 Task: Open Card Card0000000320 in Board Board0000000080 in Workspace WS0000000027 in Trello. Add Member Carxxstreet791@gmail.com to Card Card0000000320 in Board Board0000000080 in Workspace WS0000000027 in Trello. Add Red Label titled Label0000000320 to Card Card0000000320 in Board Board0000000080 in Workspace WS0000000027 in Trello. Add Checklist CL0000000320 to Card Card0000000320 in Board Board0000000080 in Workspace WS0000000027 in Trello. Add Dates with Start Date as Nov 01 2023 and Due Date as Nov 30 2023 to Card Card0000000320 in Board Board0000000080 in Workspace WS0000000027 in Trello
Action: Mouse moved to (323, 474)
Screenshot: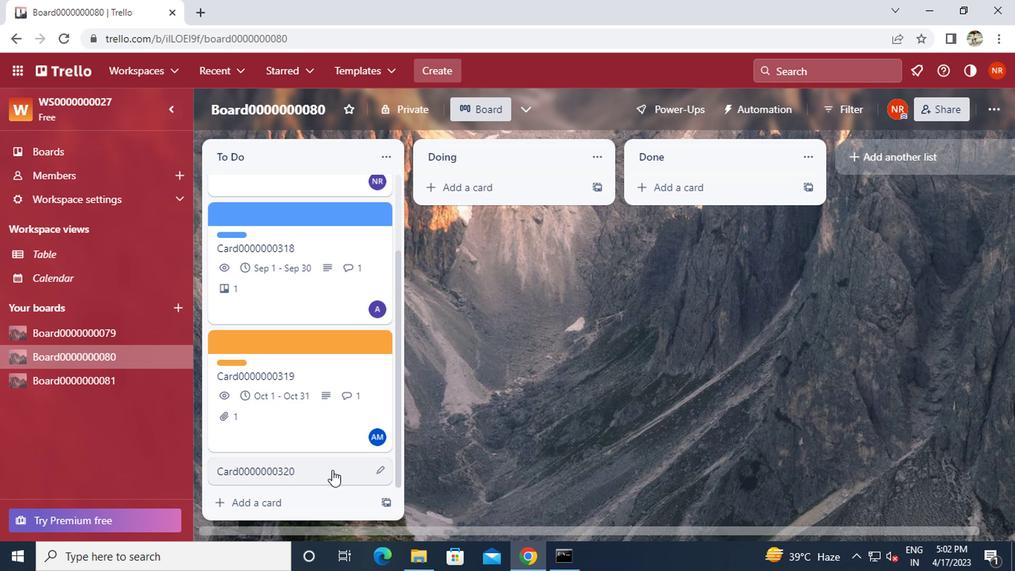
Action: Mouse pressed left at (323, 474)
Screenshot: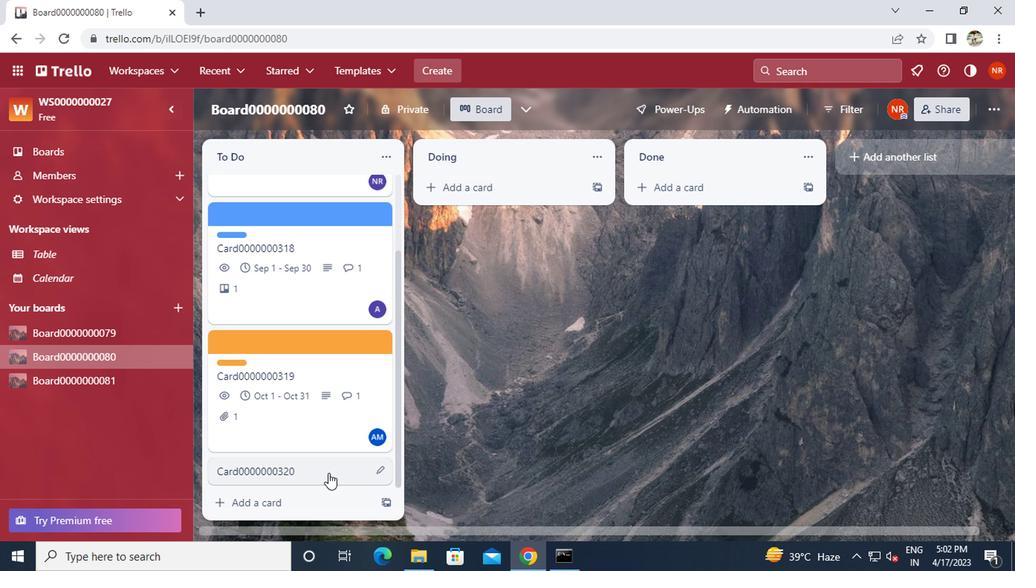 
Action: Mouse moved to (679, 191)
Screenshot: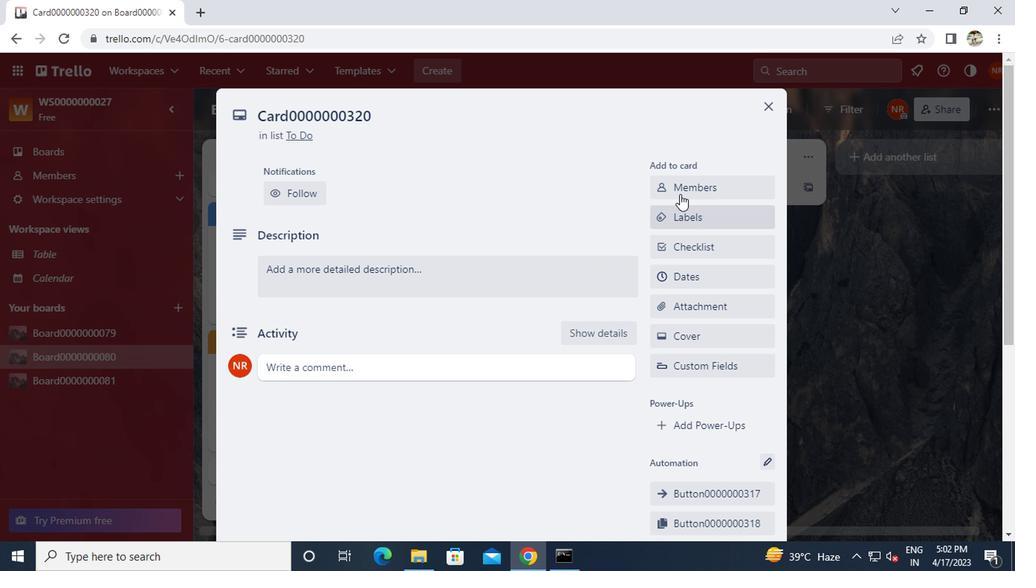 
Action: Mouse pressed left at (679, 191)
Screenshot: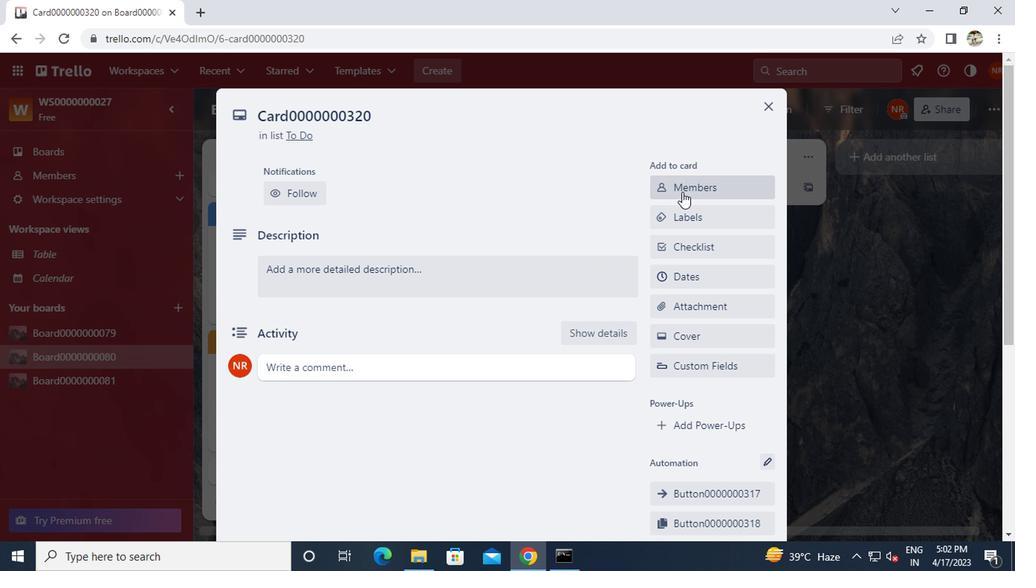 
Action: Key pressed c<Key.caps_lock>arxxstreet791<Key.shift>@GMAIL.COM
Screenshot: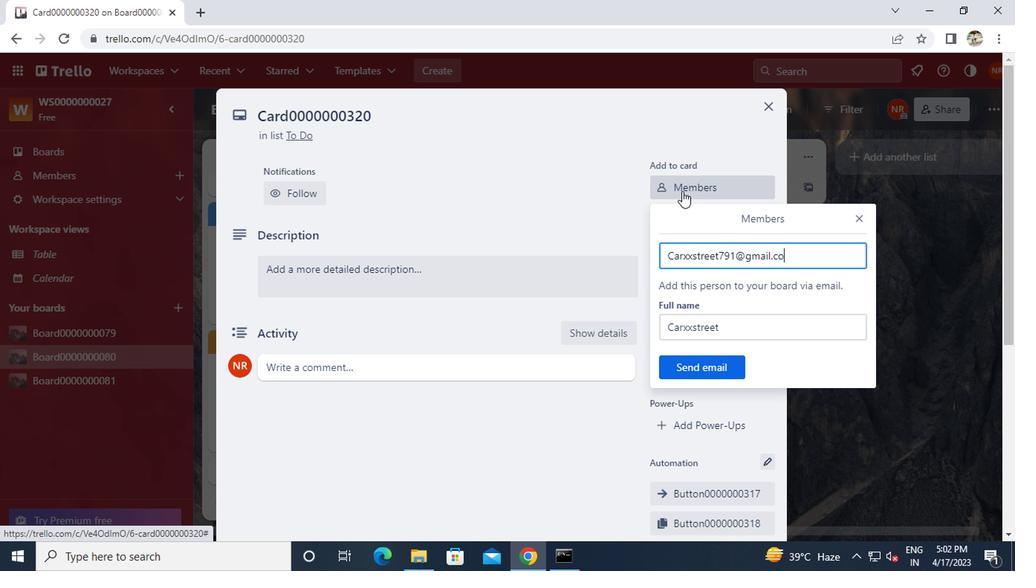 
Action: Mouse moved to (696, 367)
Screenshot: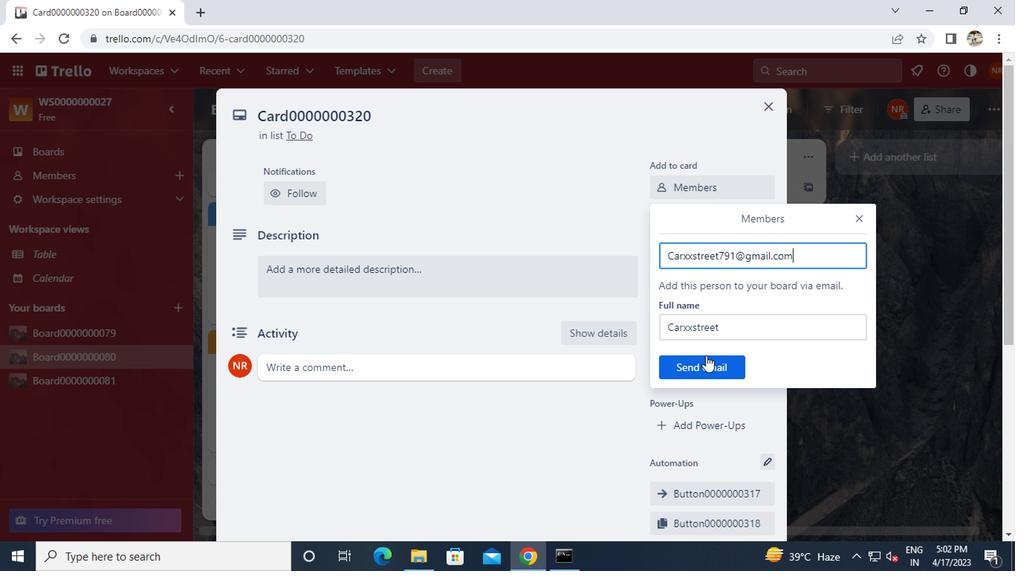 
Action: Mouse pressed left at (696, 367)
Screenshot: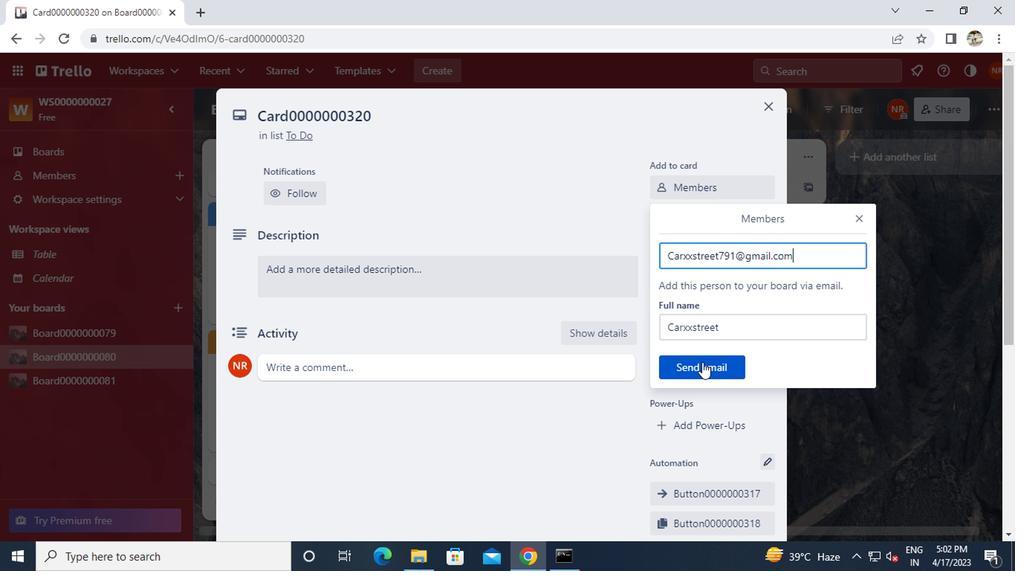 
Action: Mouse moved to (692, 218)
Screenshot: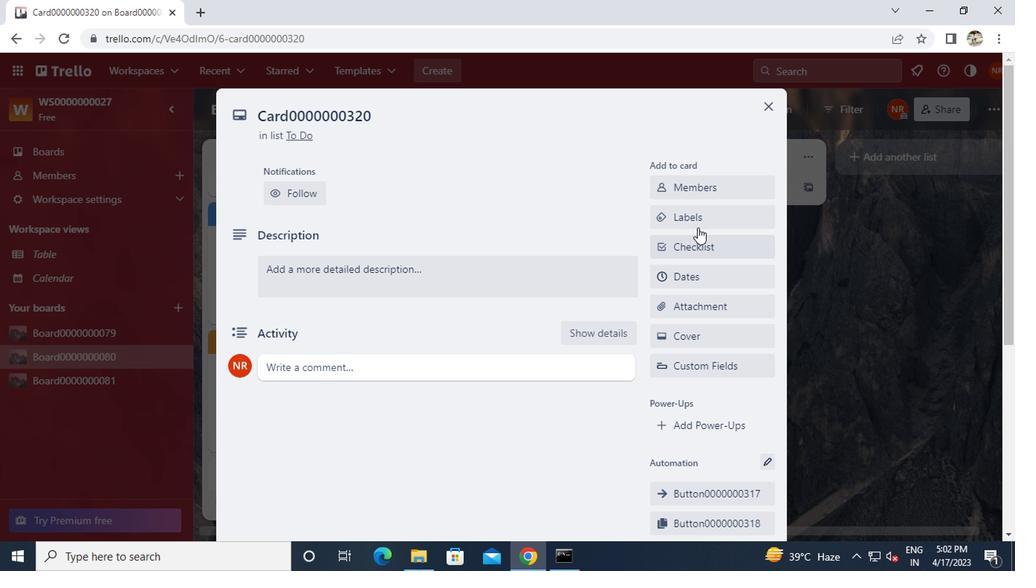 
Action: Mouse pressed left at (692, 218)
Screenshot: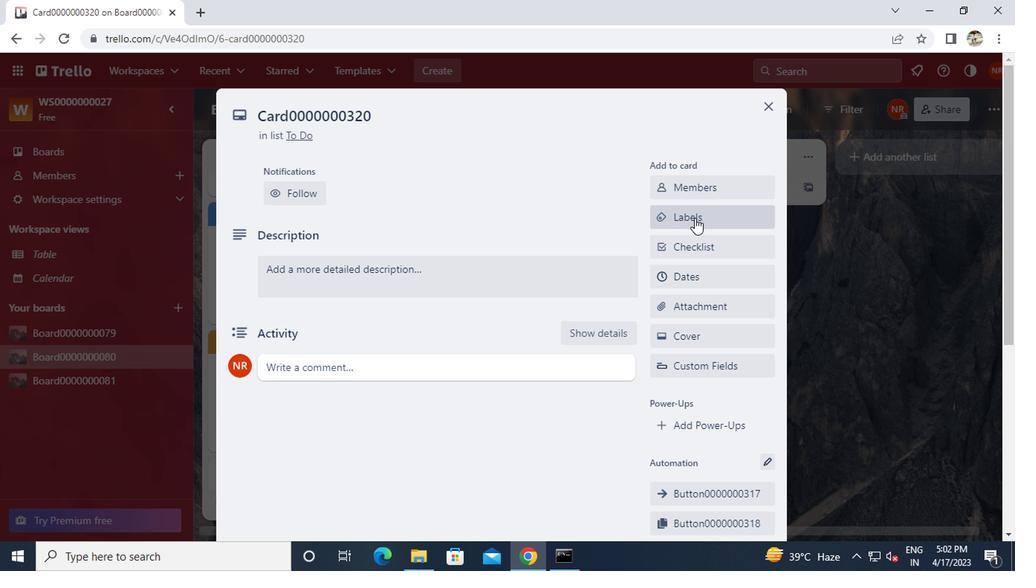 
Action: Mouse moved to (726, 439)
Screenshot: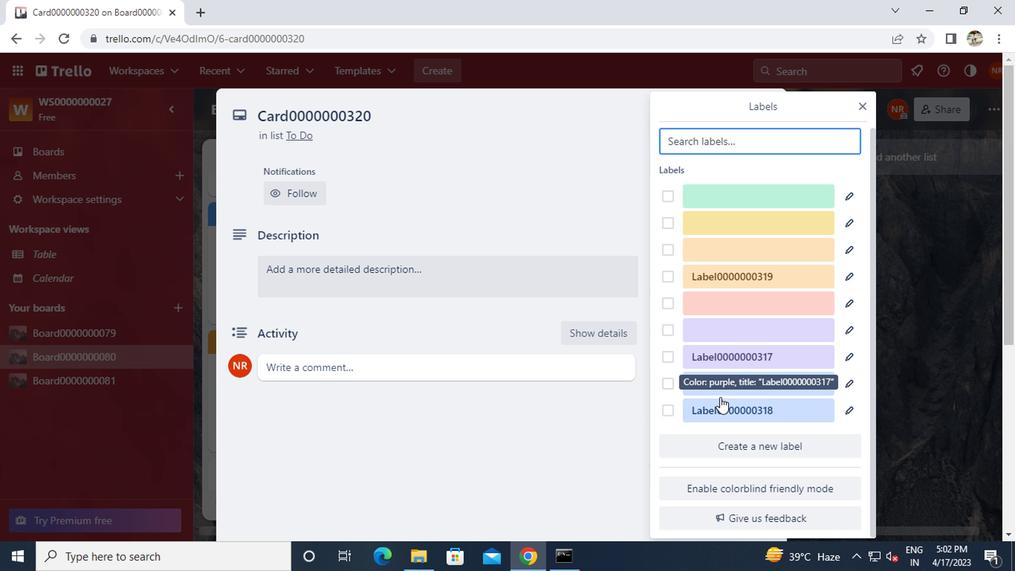
Action: Mouse pressed left at (726, 439)
Screenshot: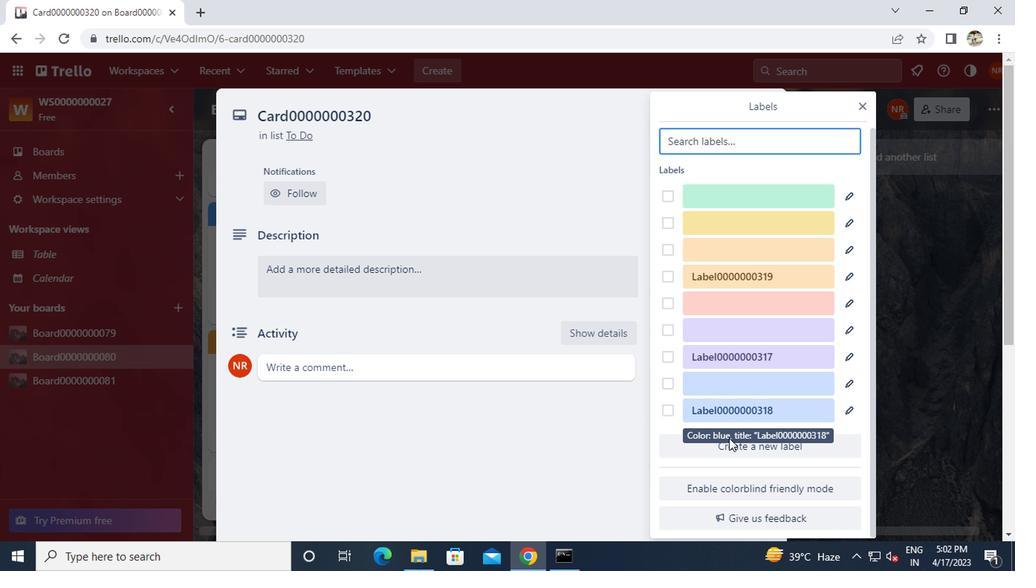 
Action: Mouse moved to (722, 449)
Screenshot: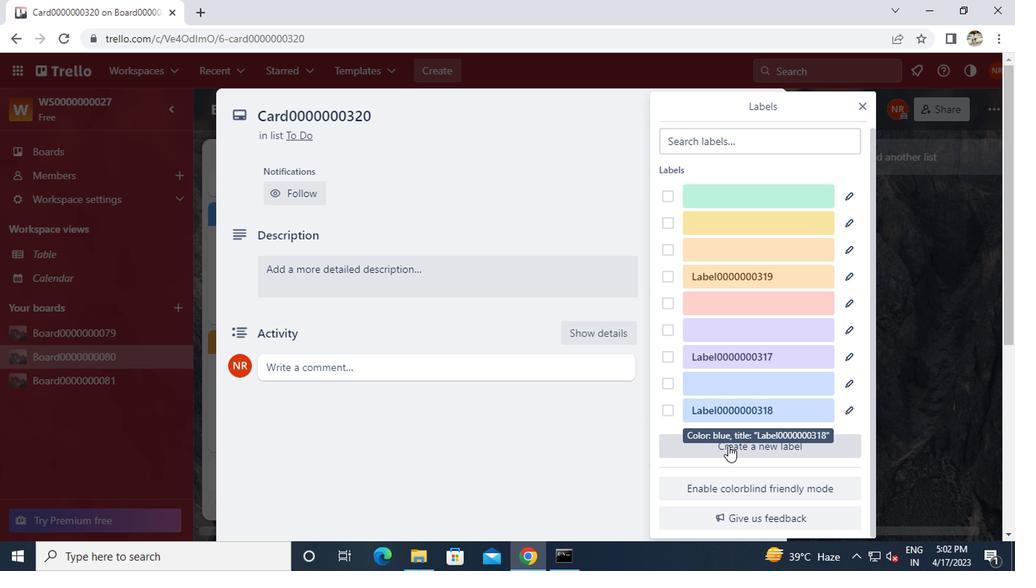 
Action: Mouse pressed left at (722, 449)
Screenshot: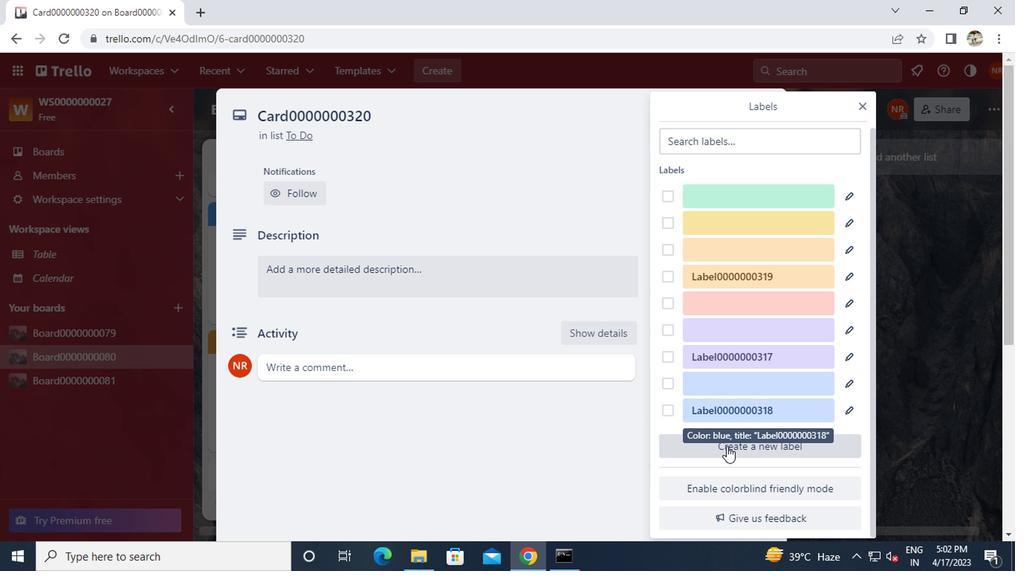 
Action: Mouse moved to (814, 314)
Screenshot: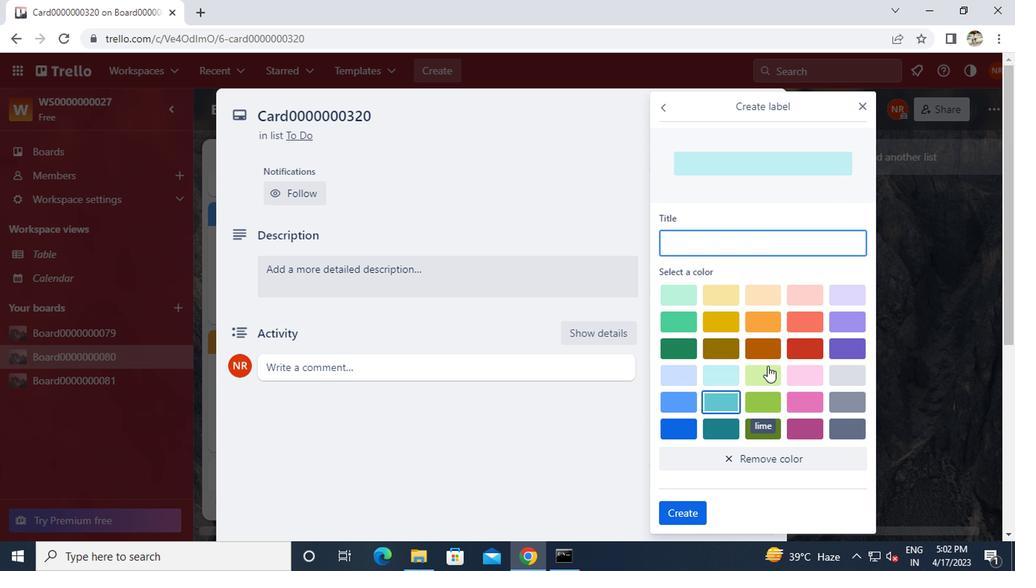 
Action: Mouse pressed left at (814, 314)
Screenshot: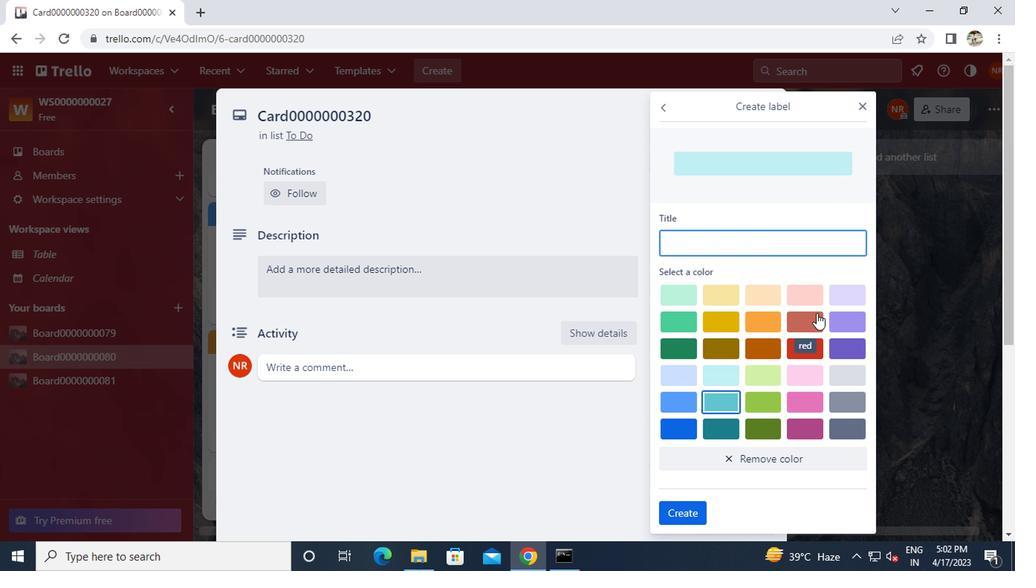 
Action: Mouse moved to (765, 239)
Screenshot: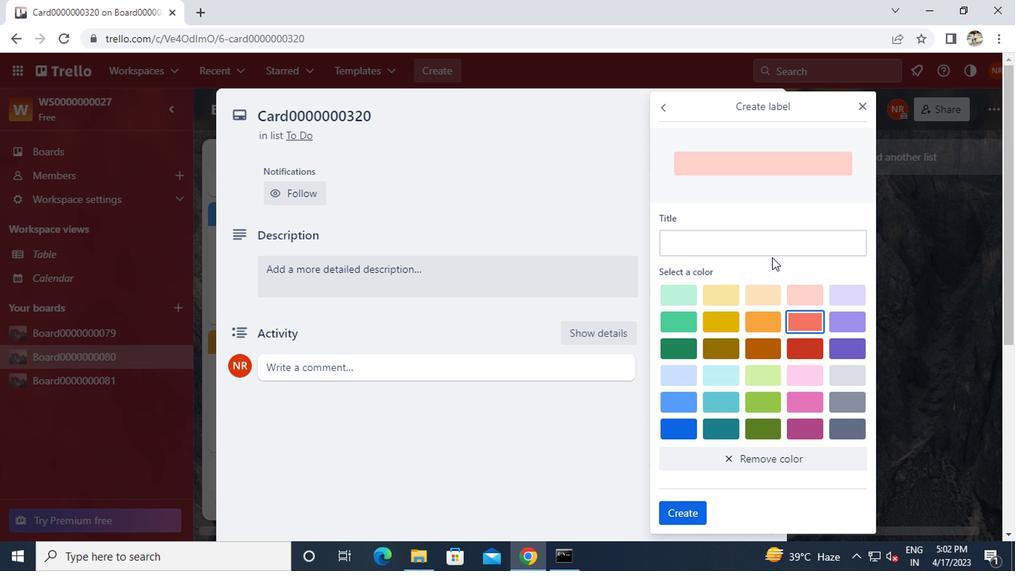 
Action: Mouse pressed left at (765, 239)
Screenshot: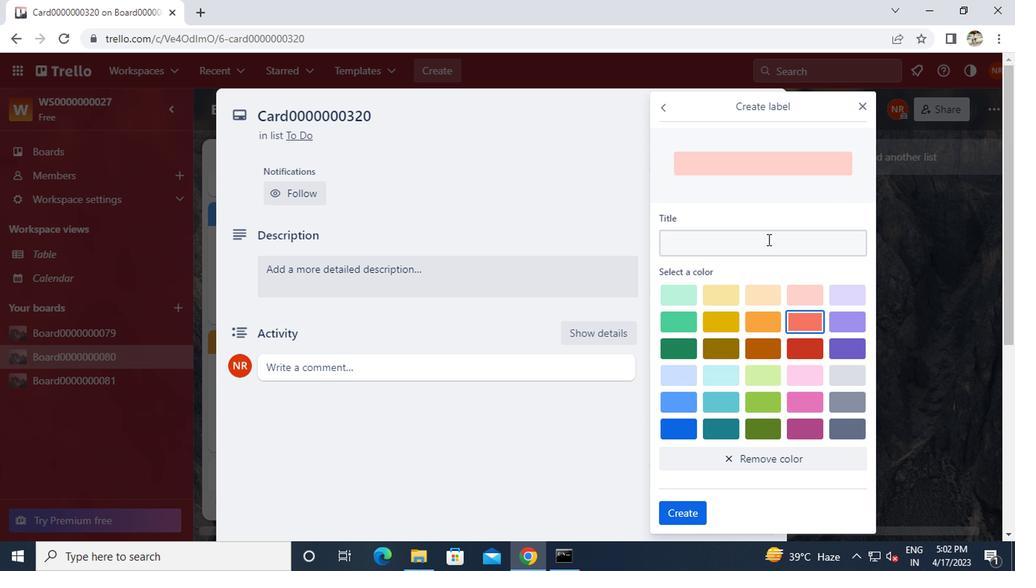 
Action: Key pressed <Key.caps_lock>L<Key.caps_lock>ABEL0000000320
Screenshot: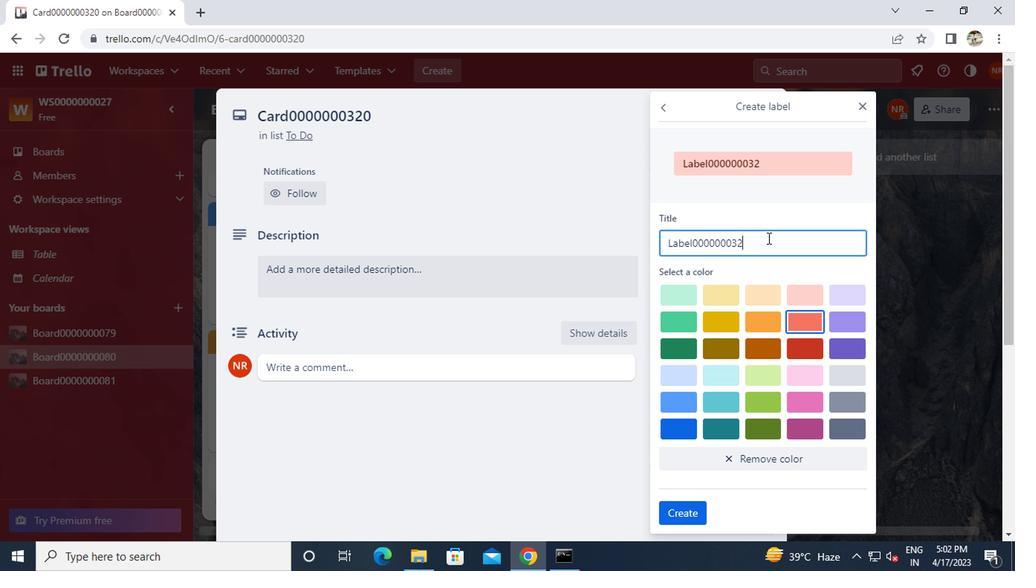 
Action: Mouse moved to (681, 521)
Screenshot: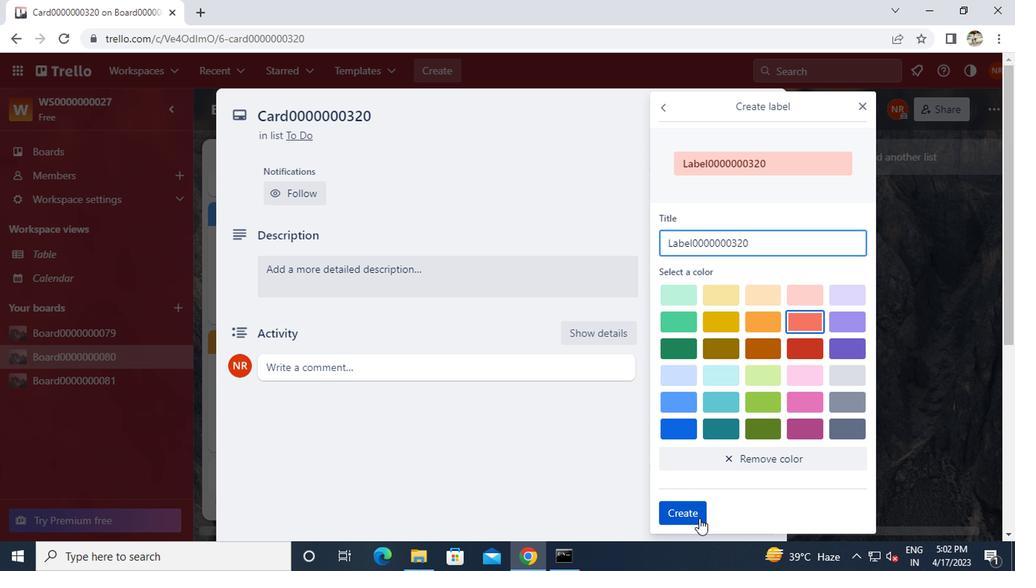 
Action: Mouse pressed left at (681, 521)
Screenshot: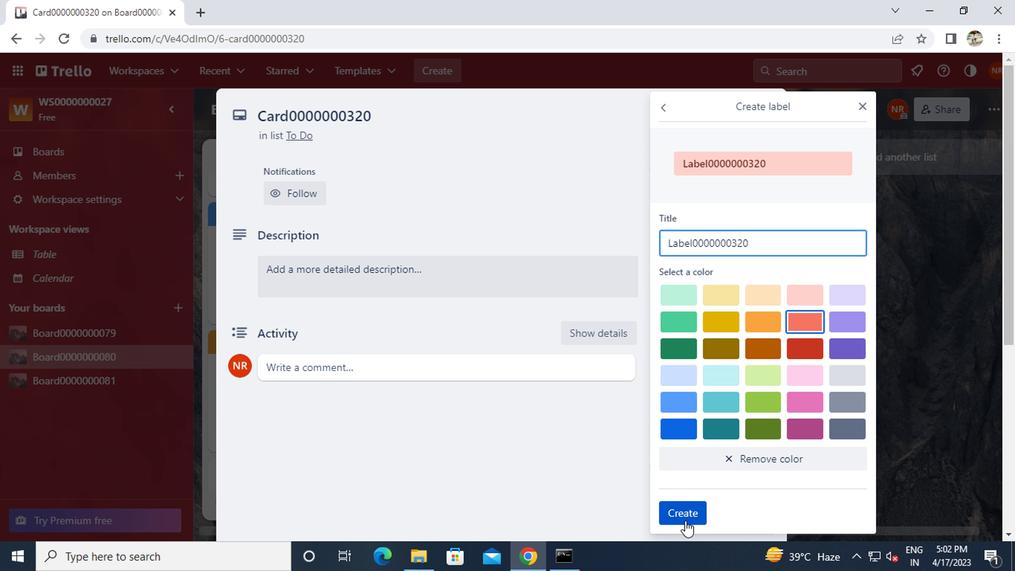 
Action: Mouse moved to (859, 106)
Screenshot: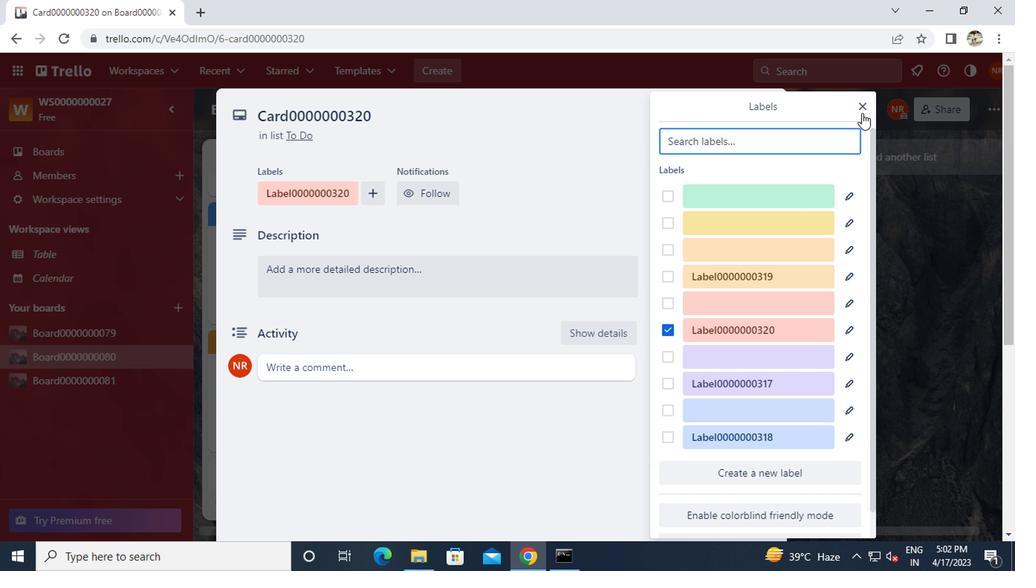 
Action: Mouse pressed left at (859, 106)
Screenshot: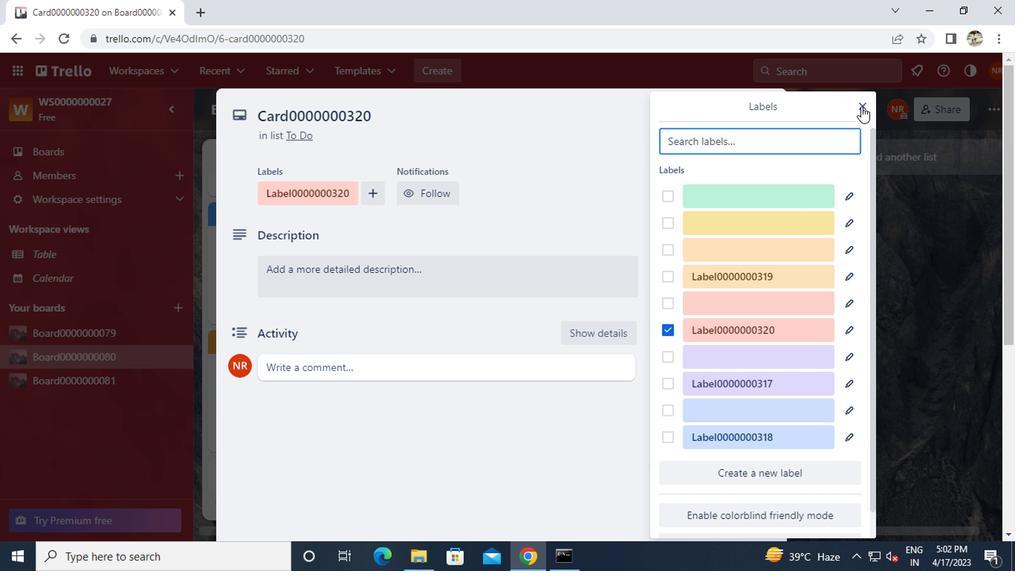 
Action: Mouse moved to (701, 258)
Screenshot: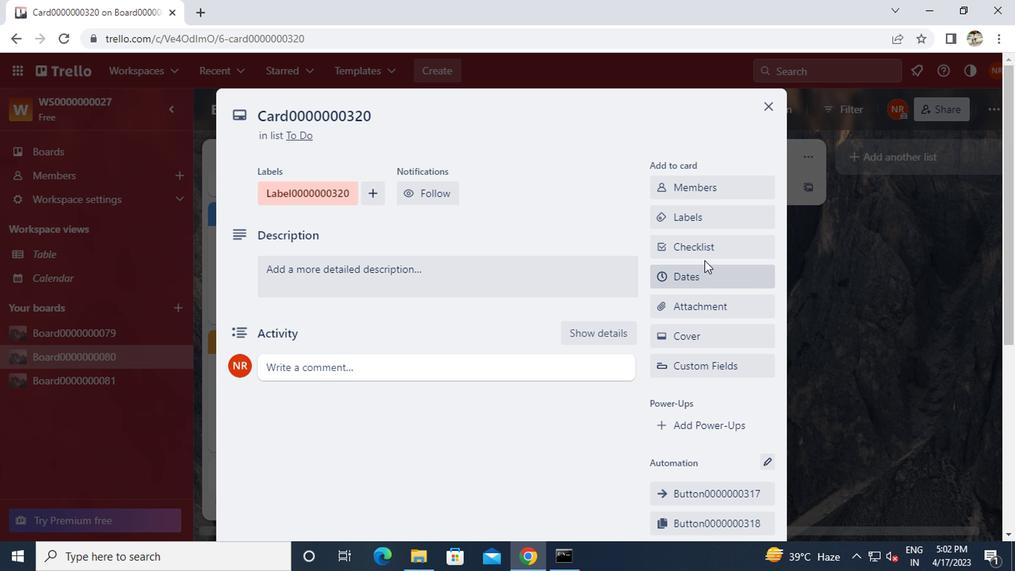 
Action: Mouse pressed left at (701, 258)
Screenshot: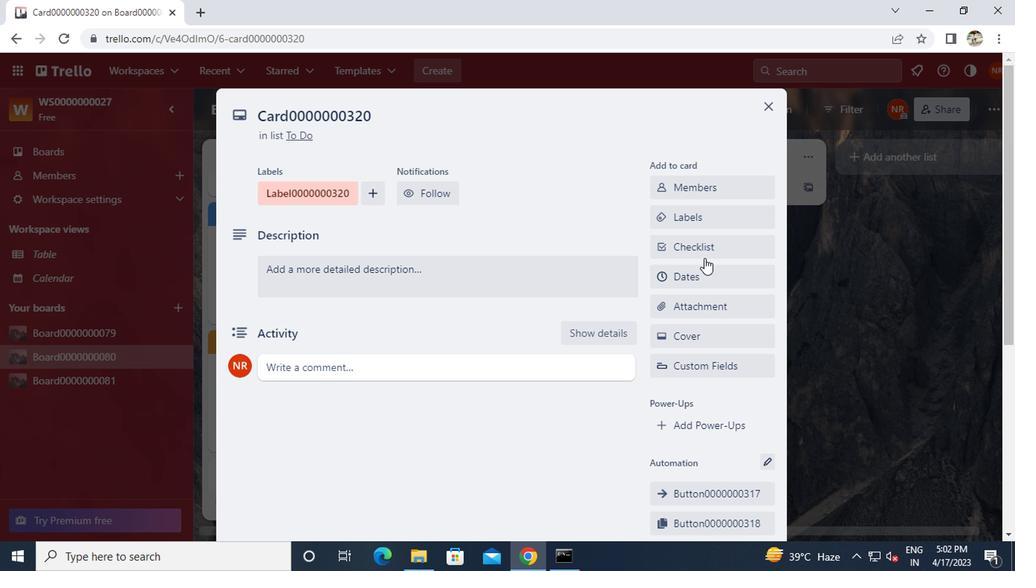 
Action: Key pressed <Key.caps_lock>CL0000000320
Screenshot: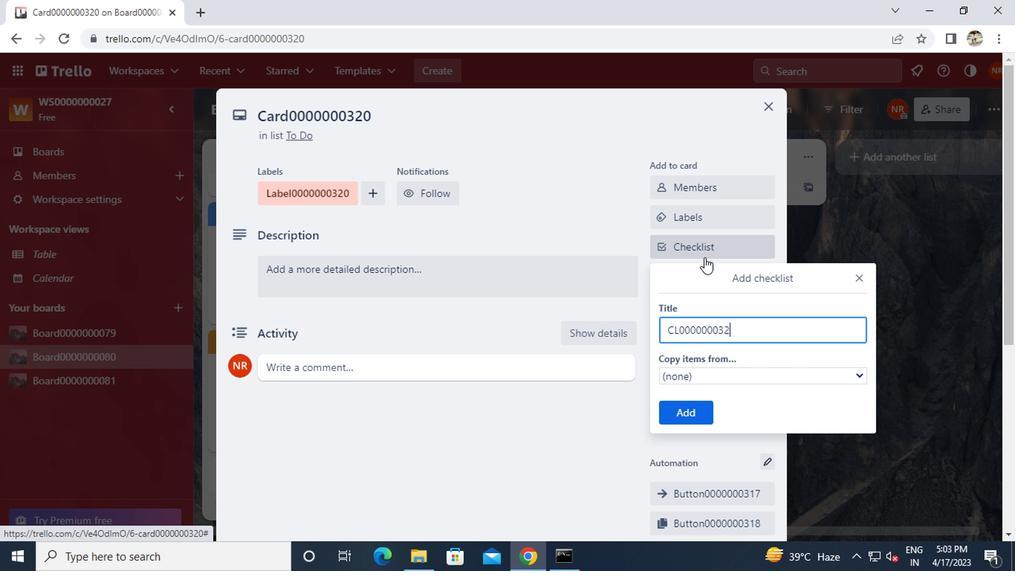 
Action: Mouse moved to (691, 407)
Screenshot: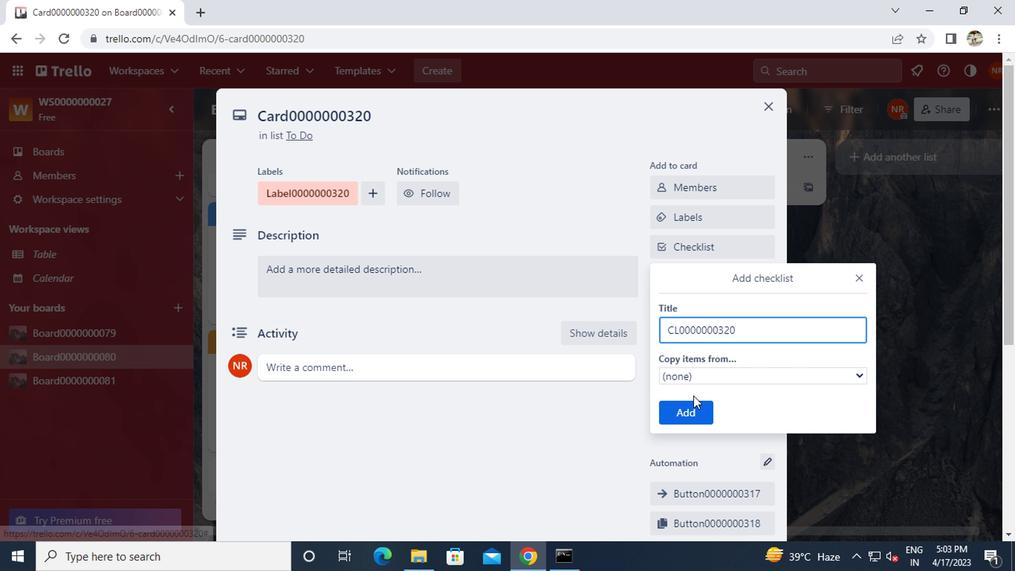 
Action: Mouse pressed left at (691, 407)
Screenshot: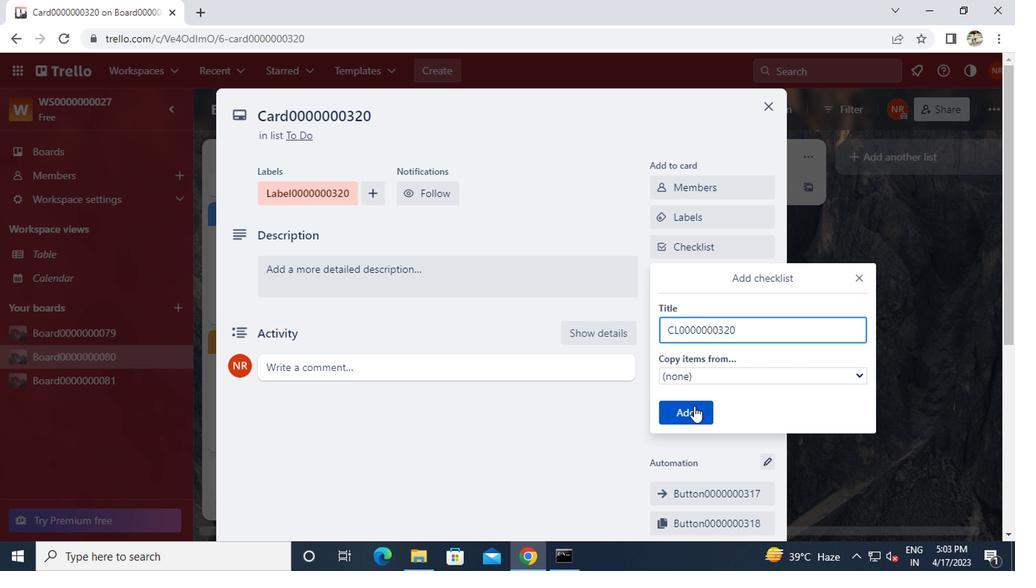 
Action: Mouse moved to (682, 277)
Screenshot: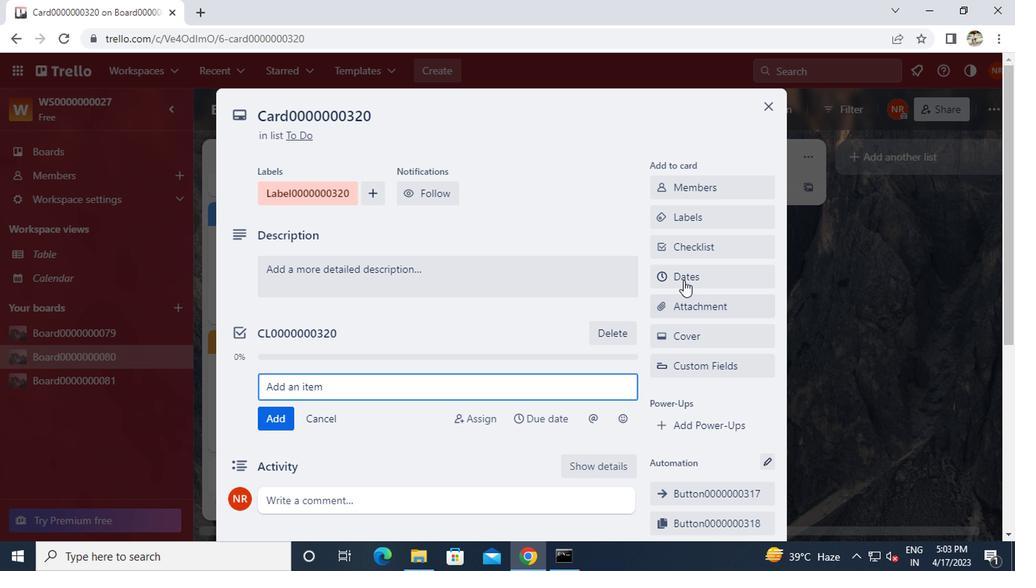 
Action: Mouse pressed left at (682, 277)
Screenshot: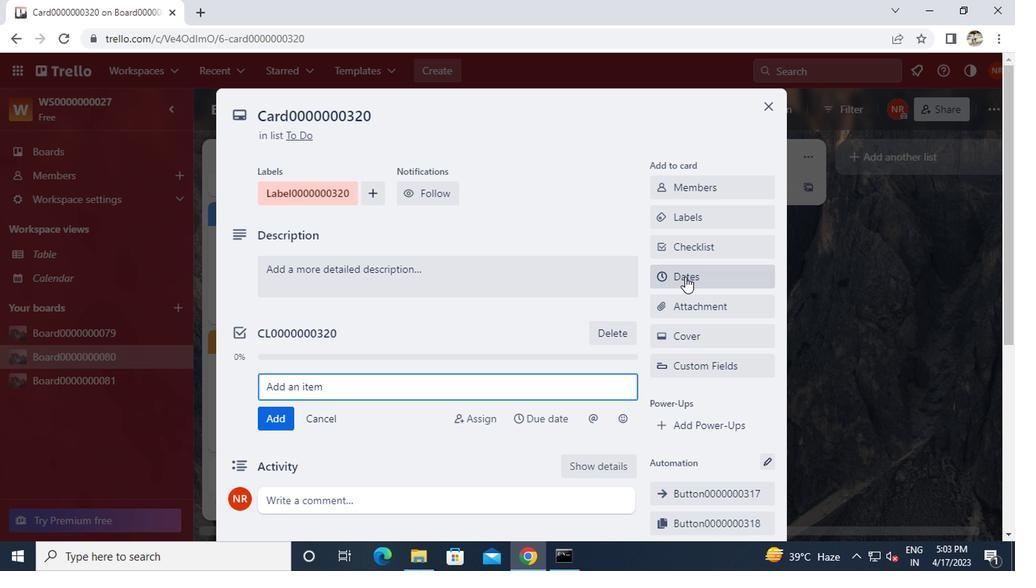 
Action: Mouse moved to (662, 376)
Screenshot: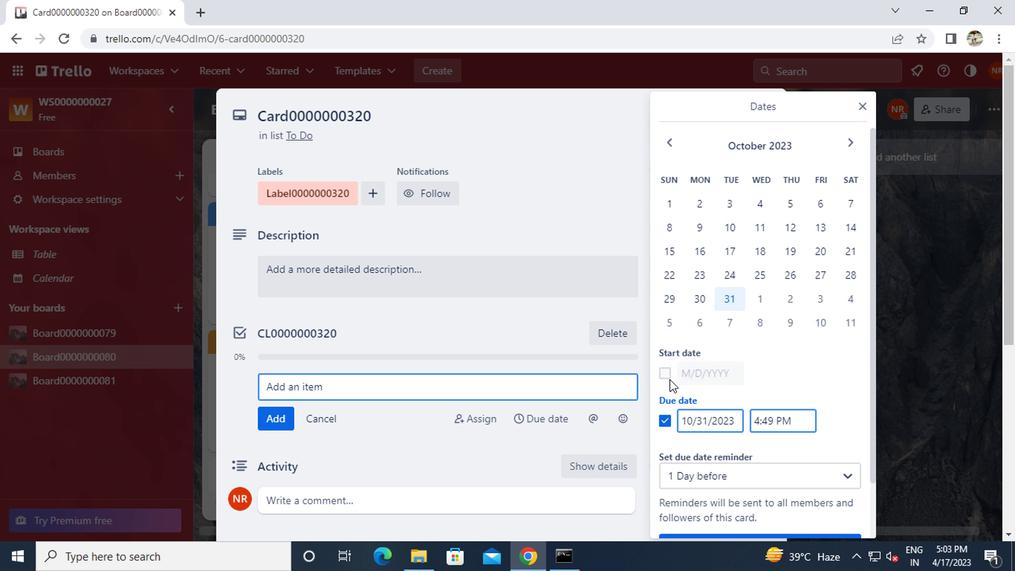 
Action: Mouse pressed left at (662, 376)
Screenshot: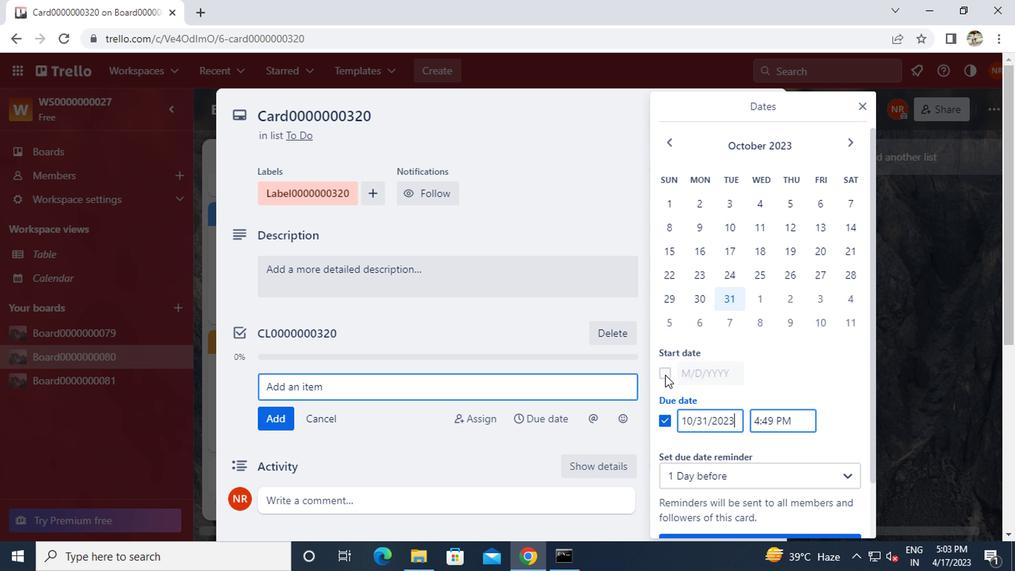 
Action: Mouse moved to (847, 144)
Screenshot: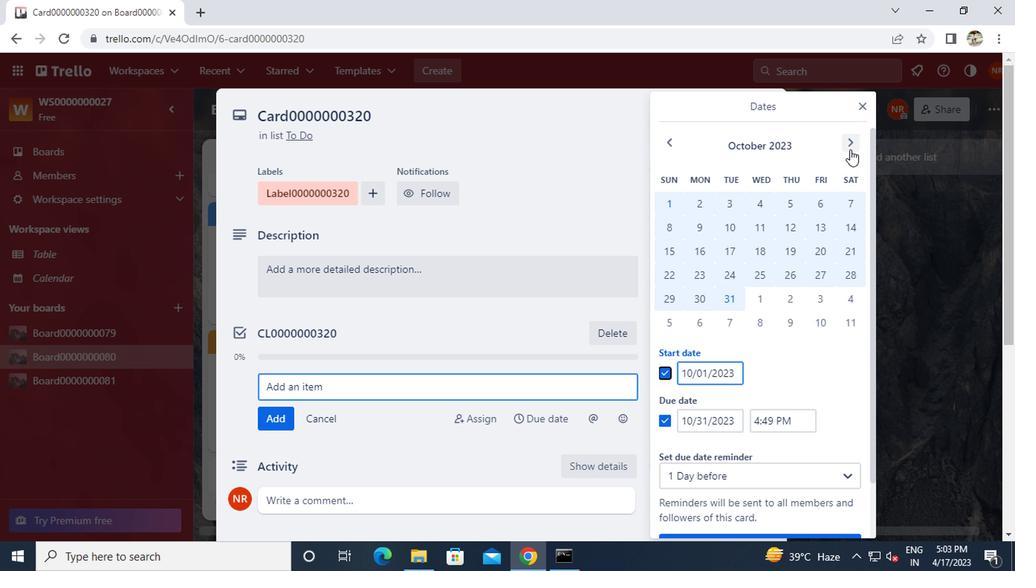 
Action: Mouse pressed left at (847, 144)
Screenshot: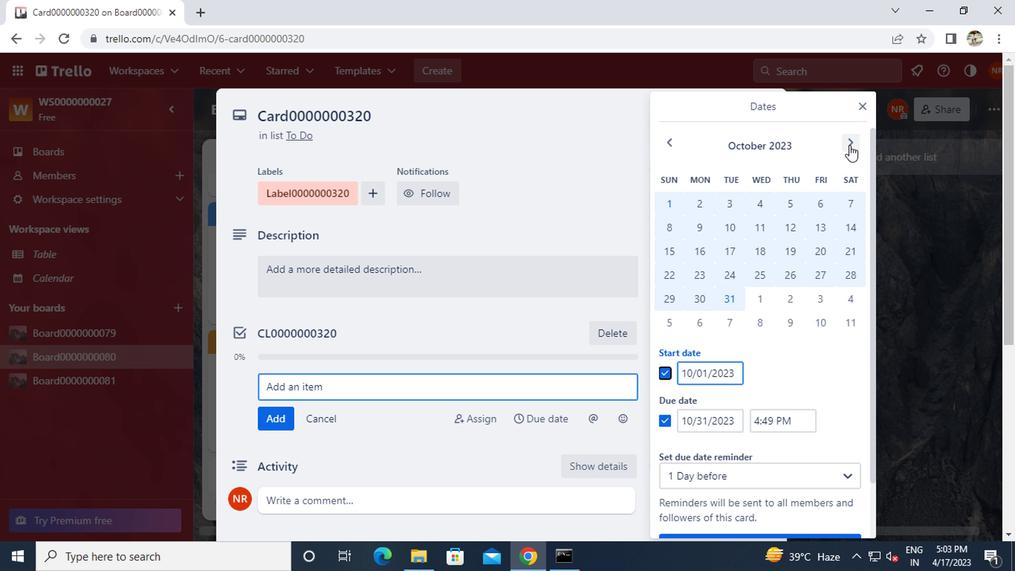 
Action: Mouse moved to (757, 203)
Screenshot: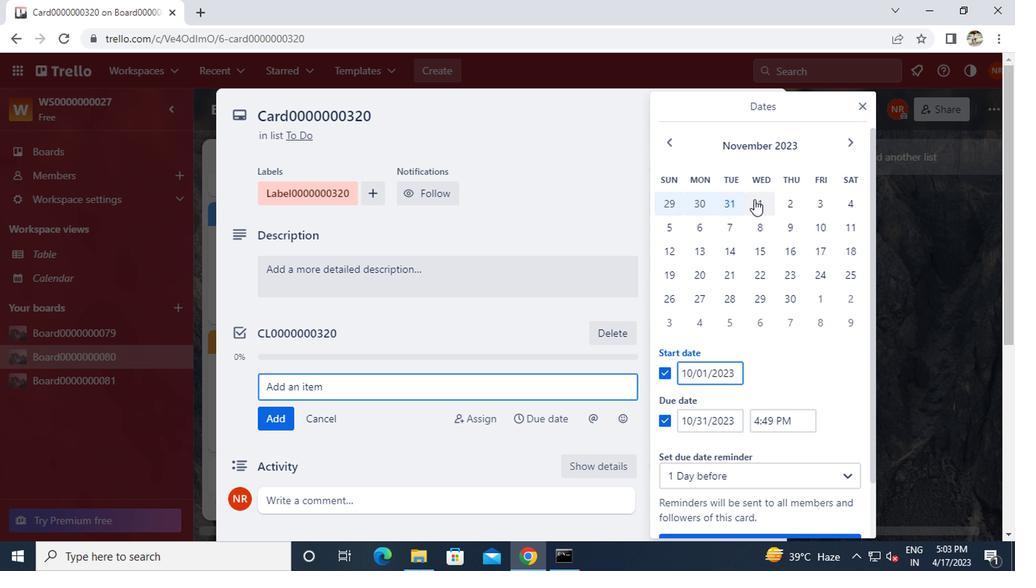 
Action: Mouse pressed left at (757, 203)
Screenshot: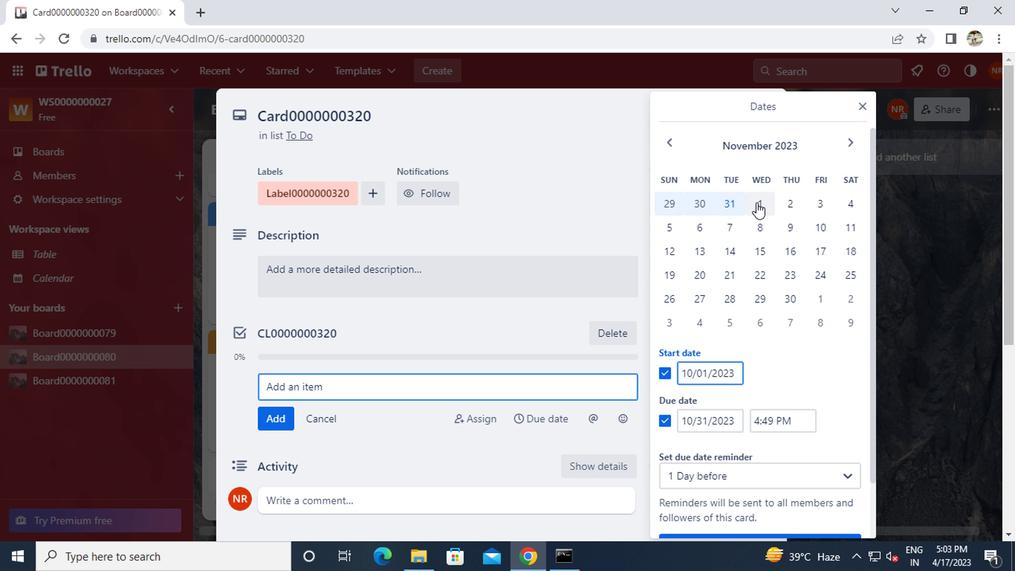 
Action: Mouse moved to (790, 296)
Screenshot: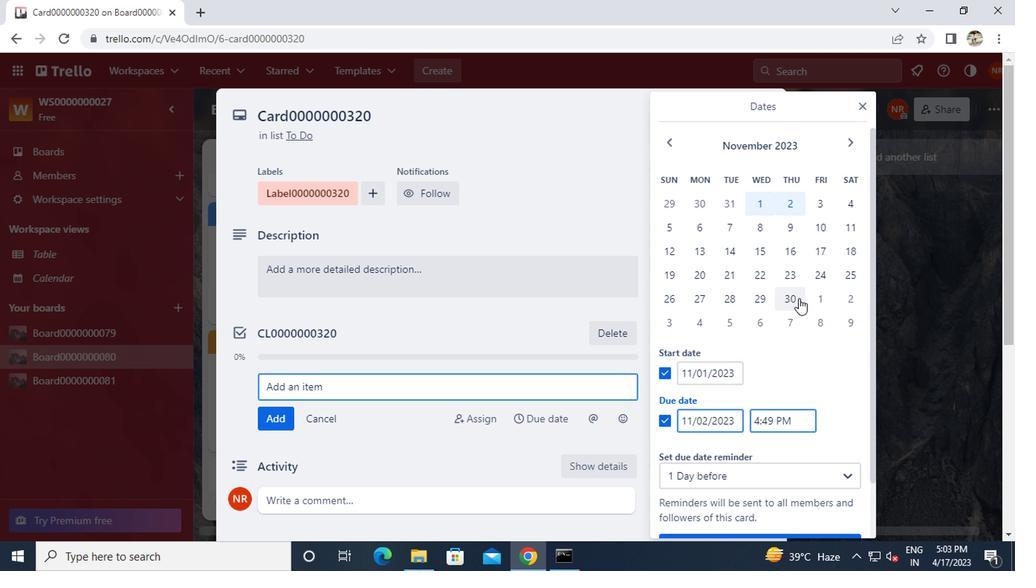 
Action: Mouse pressed left at (790, 296)
Screenshot: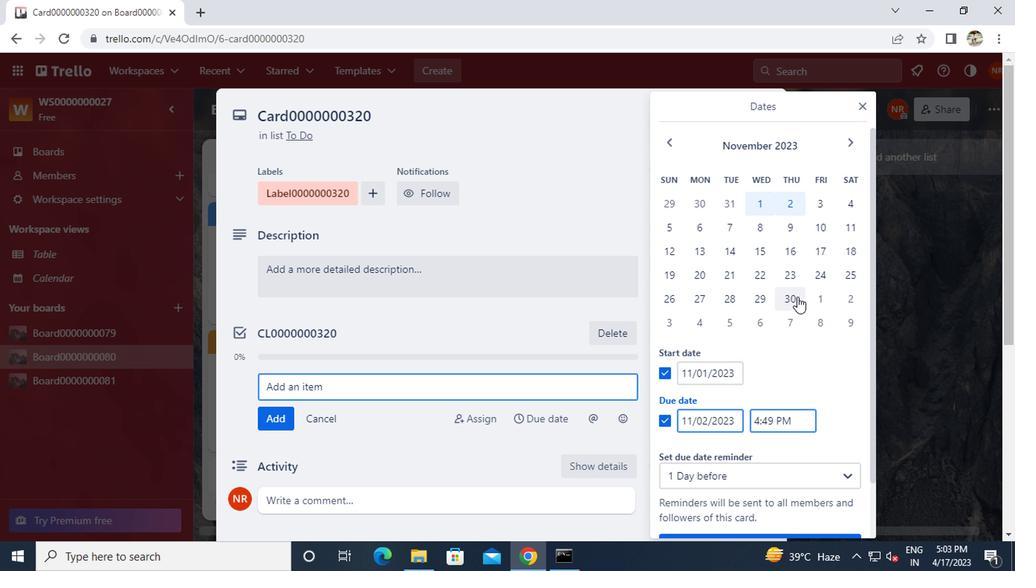 
Action: Mouse moved to (786, 304)
Screenshot: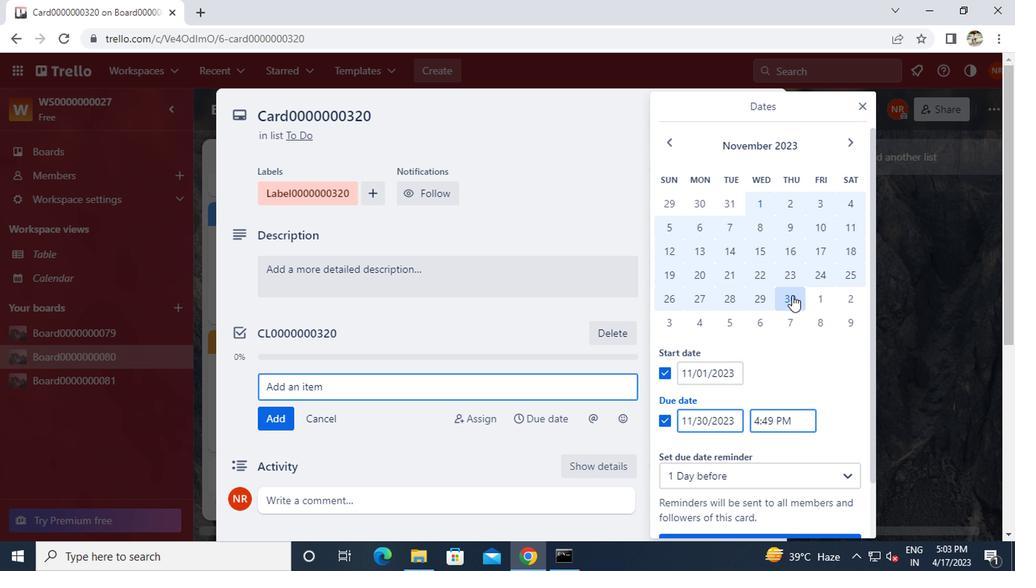 
Action: Mouse scrolled (786, 304) with delta (0, 0)
Screenshot: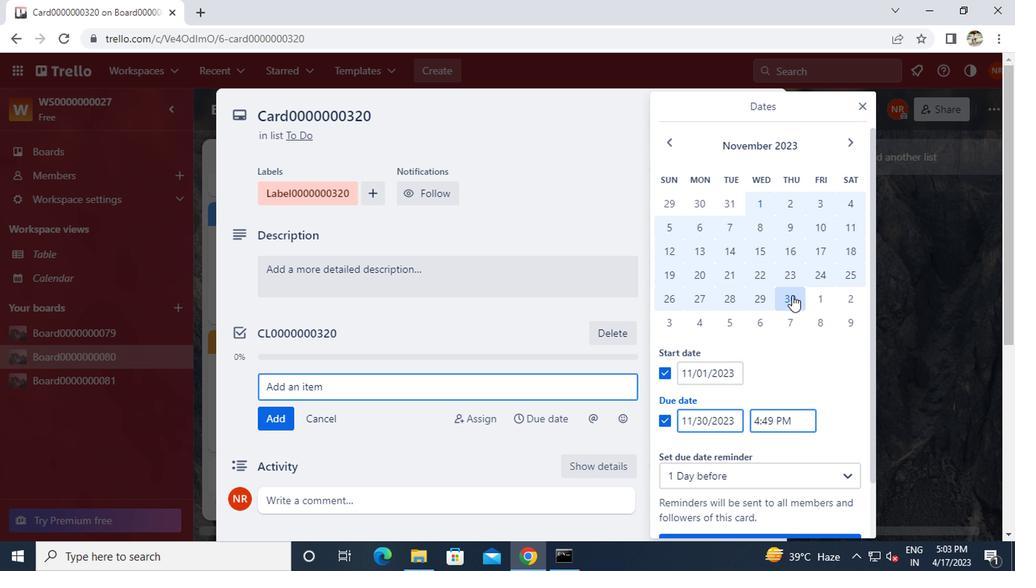 
Action: Mouse moved to (782, 313)
Screenshot: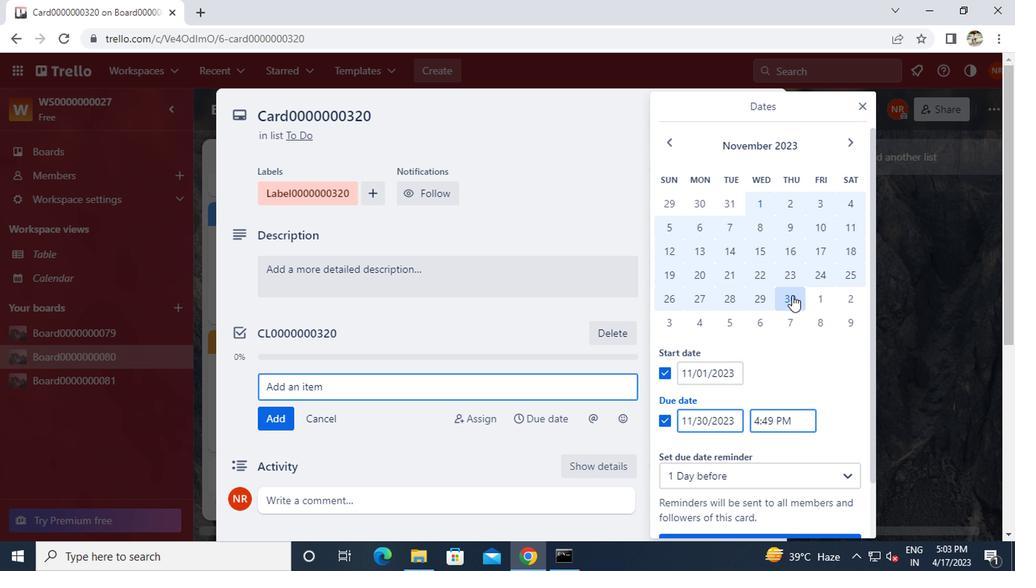 
Action: Mouse scrolled (782, 312) with delta (0, -1)
Screenshot: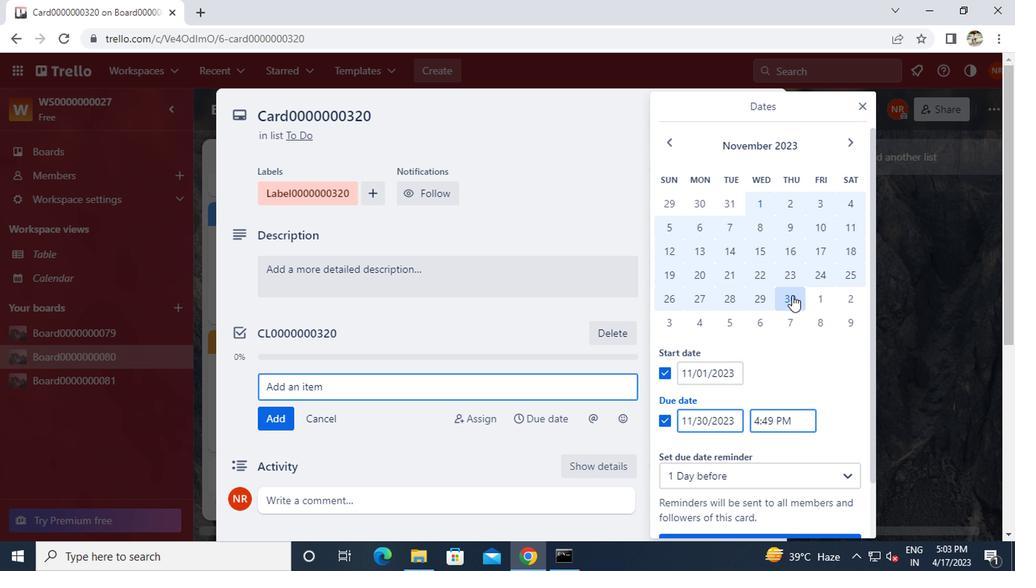 
Action: Mouse moved to (781, 318)
Screenshot: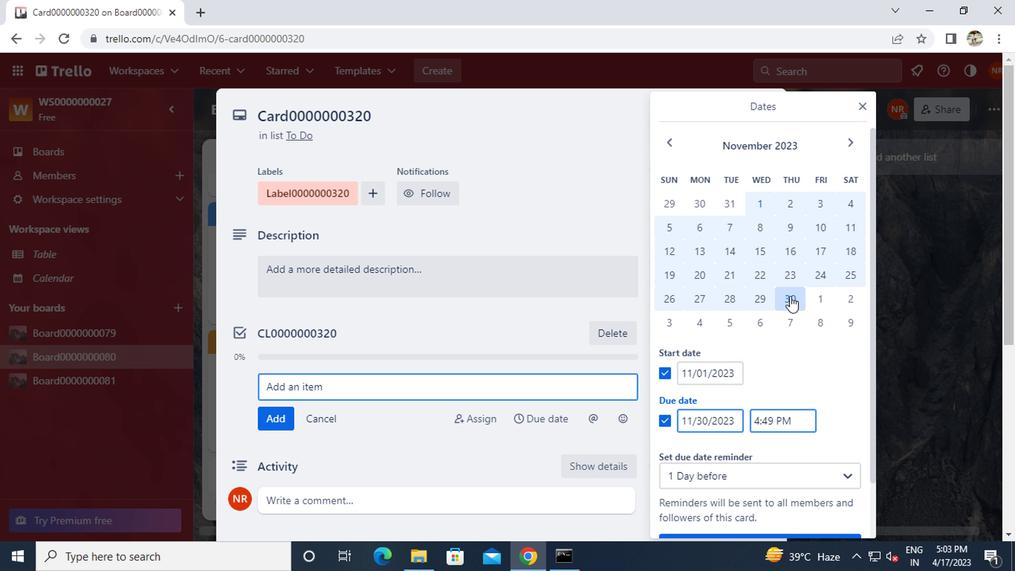 
Action: Mouse scrolled (781, 318) with delta (0, 0)
Screenshot: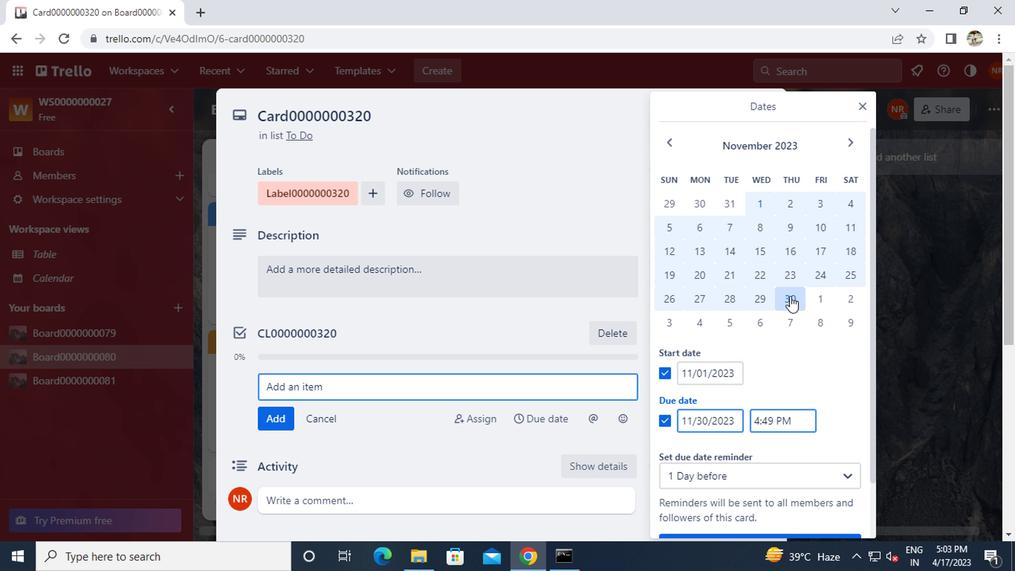 
Action: Mouse moved to (738, 482)
Screenshot: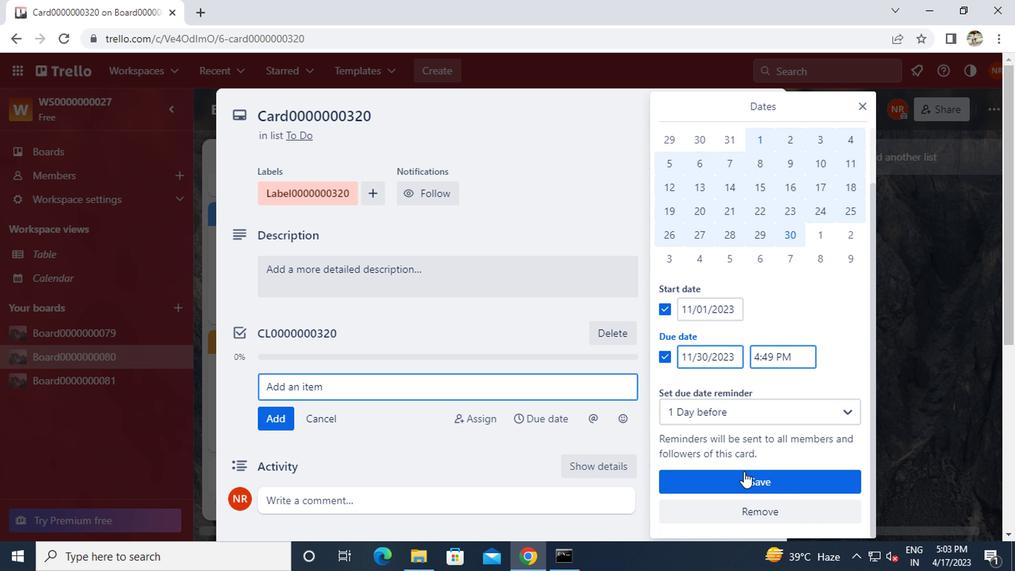 
Action: Mouse pressed left at (738, 482)
Screenshot: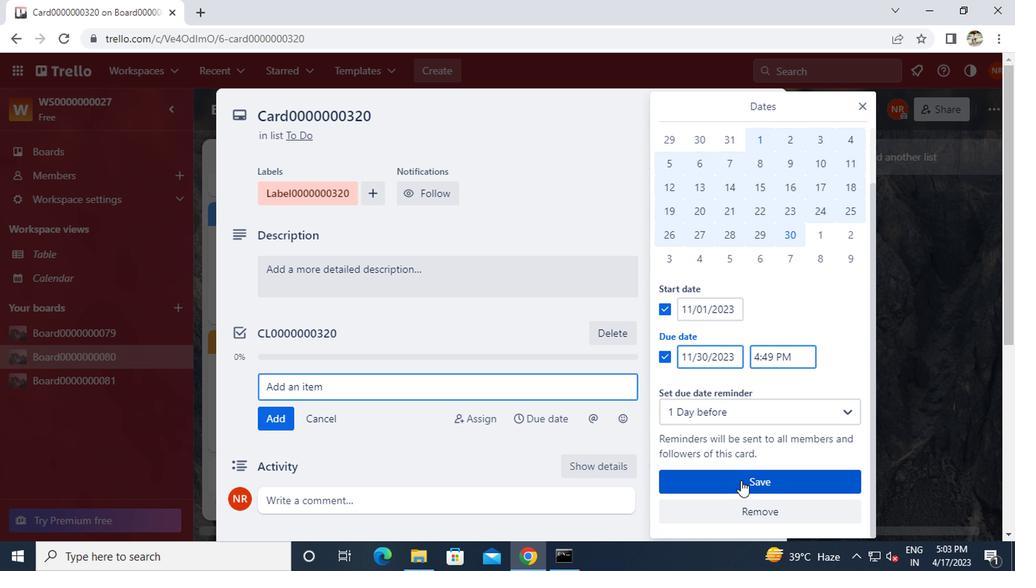 
Action: Mouse moved to (690, 409)
Screenshot: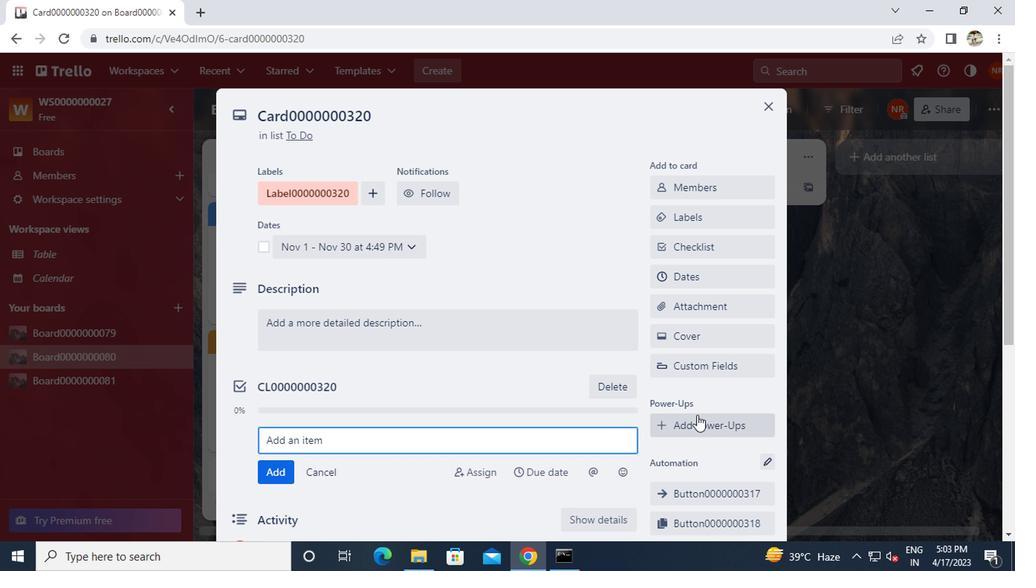 
Action: Mouse scrolled (690, 410) with delta (0, 1)
Screenshot: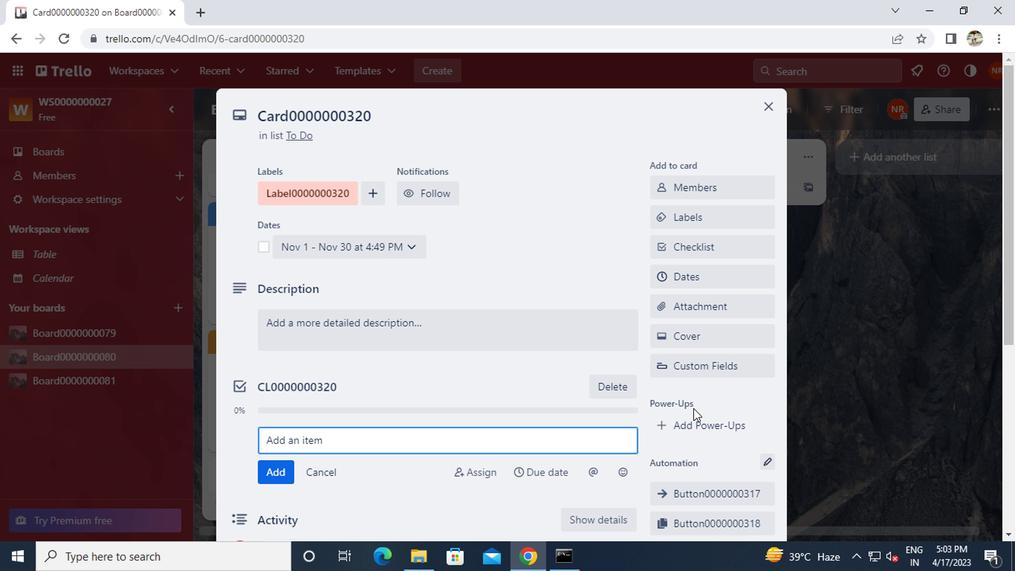 
Action: Mouse scrolled (690, 410) with delta (0, 1)
Screenshot: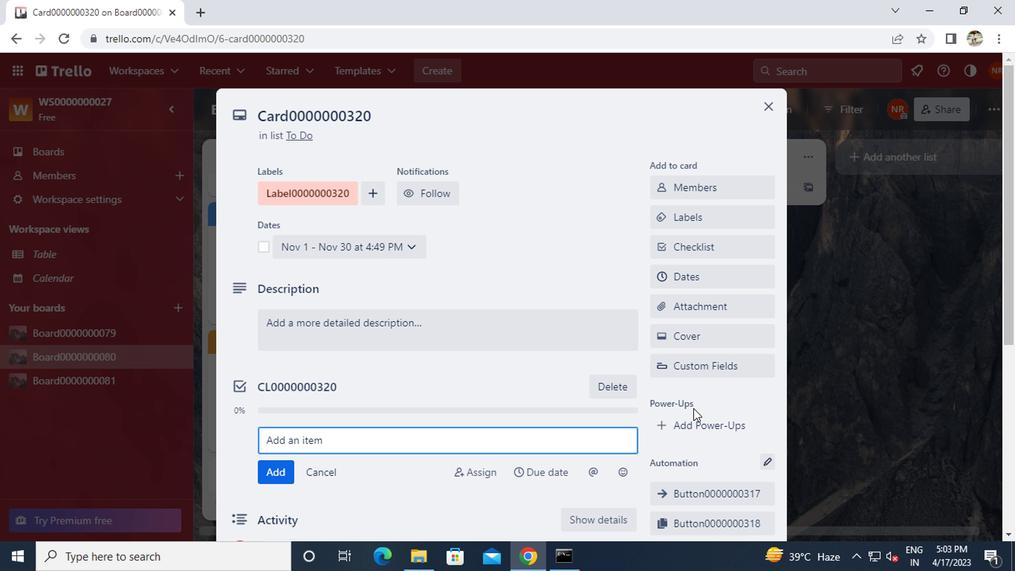 
Action: Mouse scrolled (690, 410) with delta (0, 1)
Screenshot: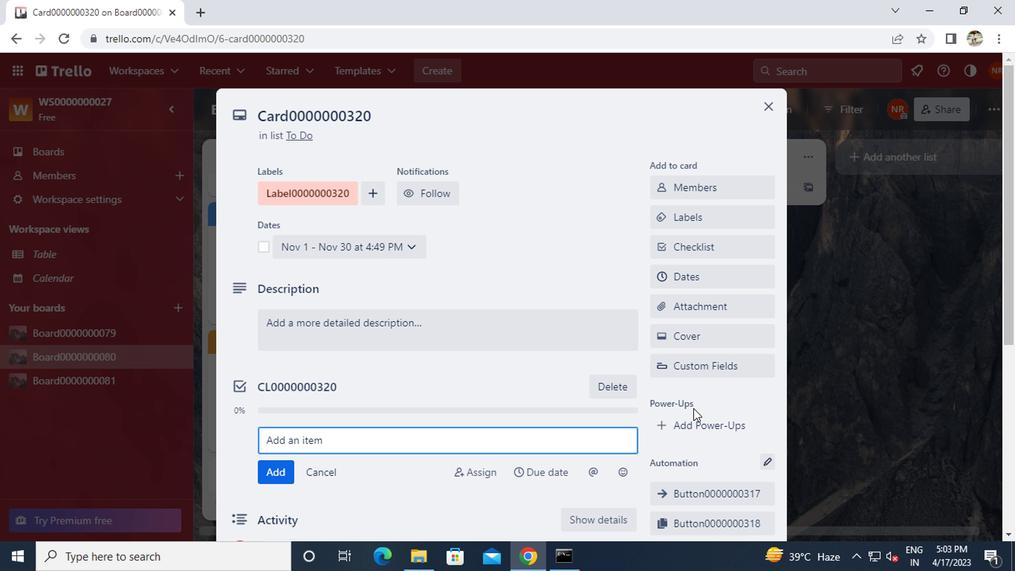 
Action: Mouse moved to (764, 107)
Screenshot: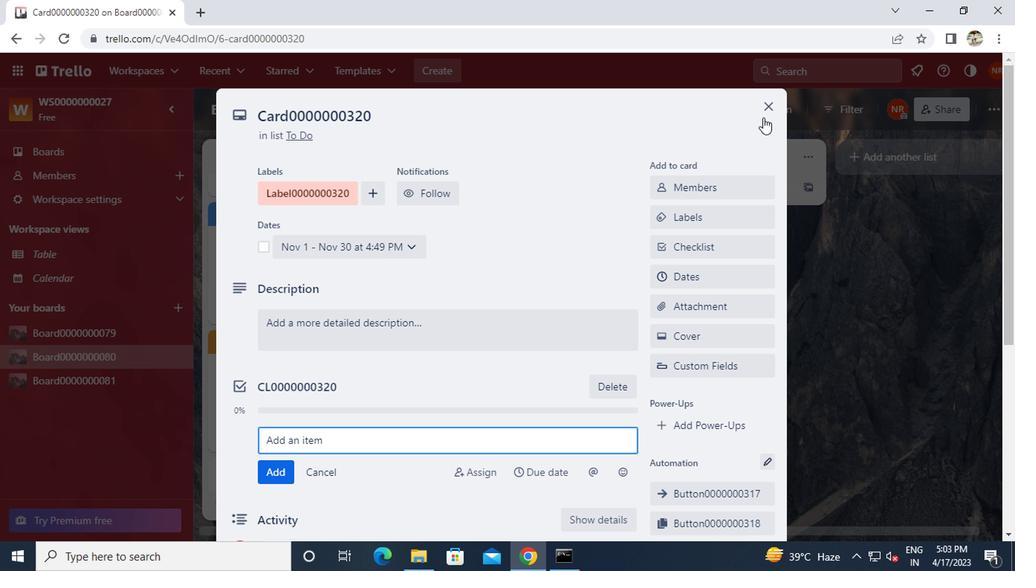 
Action: Mouse pressed left at (764, 107)
Screenshot: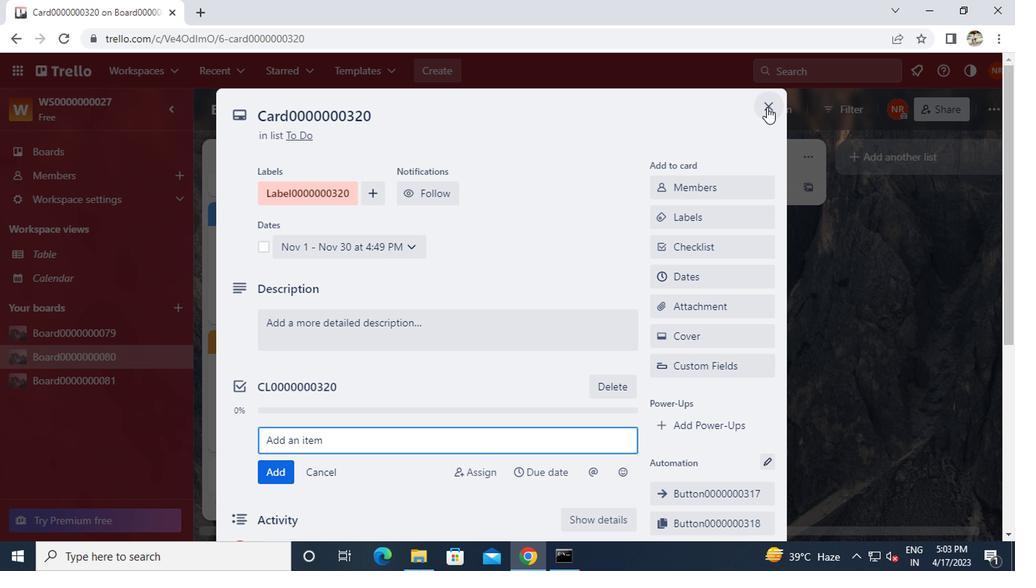 
